 Task: Make in the project AgileBite a sprint 'Security Hardening Sprint'. Create in the project AgileBite a sprint 'Security Hardening Sprint'. Add in the project AgileBite a sprint 'Security Hardening Sprint'
Action: Mouse moved to (1022, 180)
Screenshot: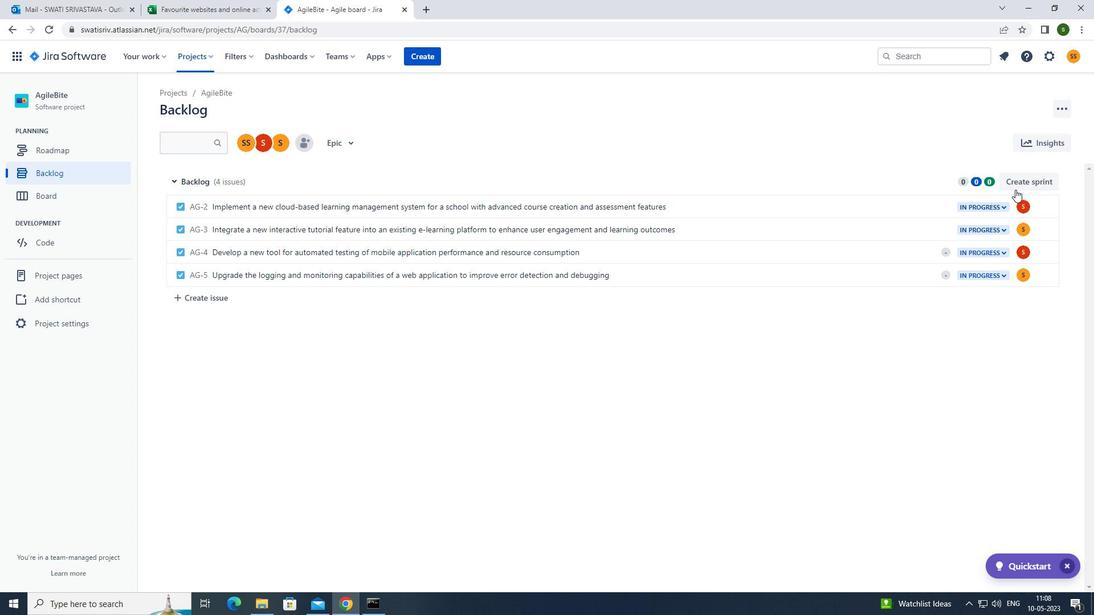 
Action: Mouse pressed left at (1022, 180)
Screenshot: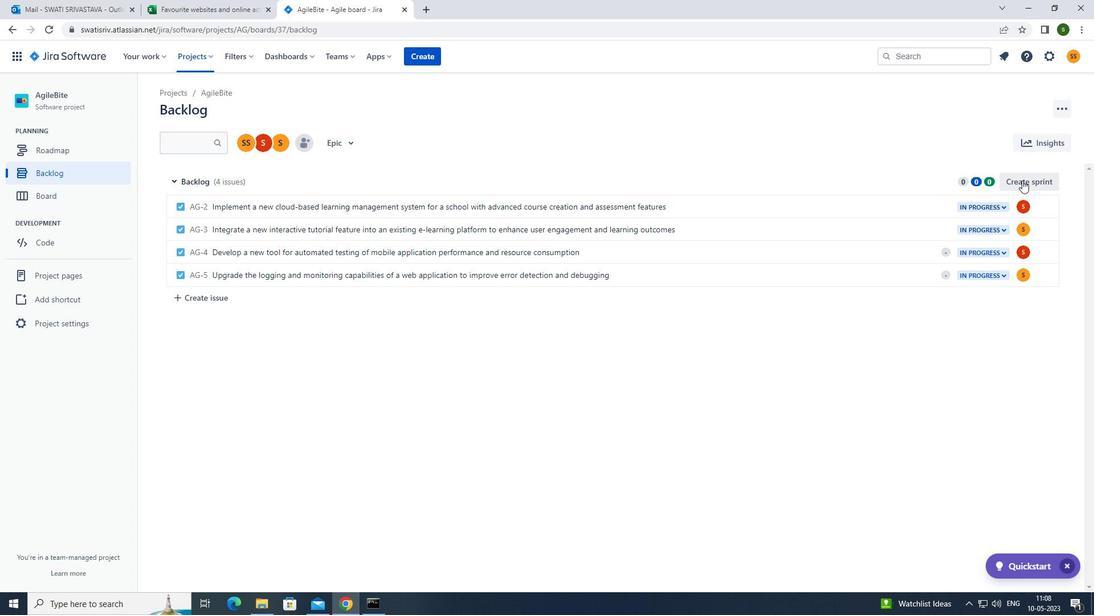 
Action: Mouse moved to (213, 180)
Screenshot: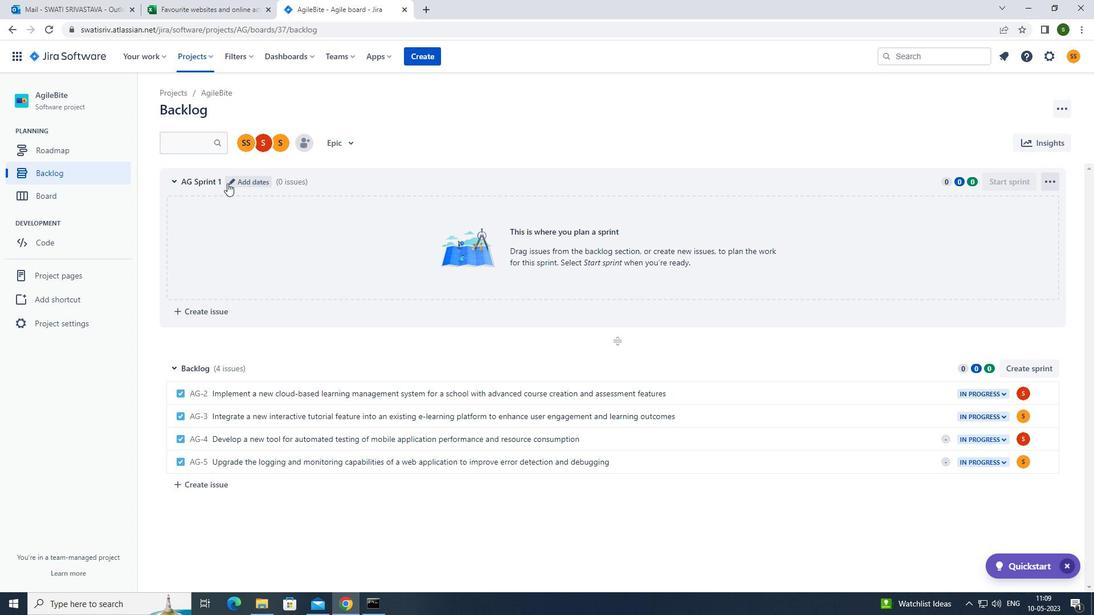 
Action: Mouse pressed left at (213, 180)
Screenshot: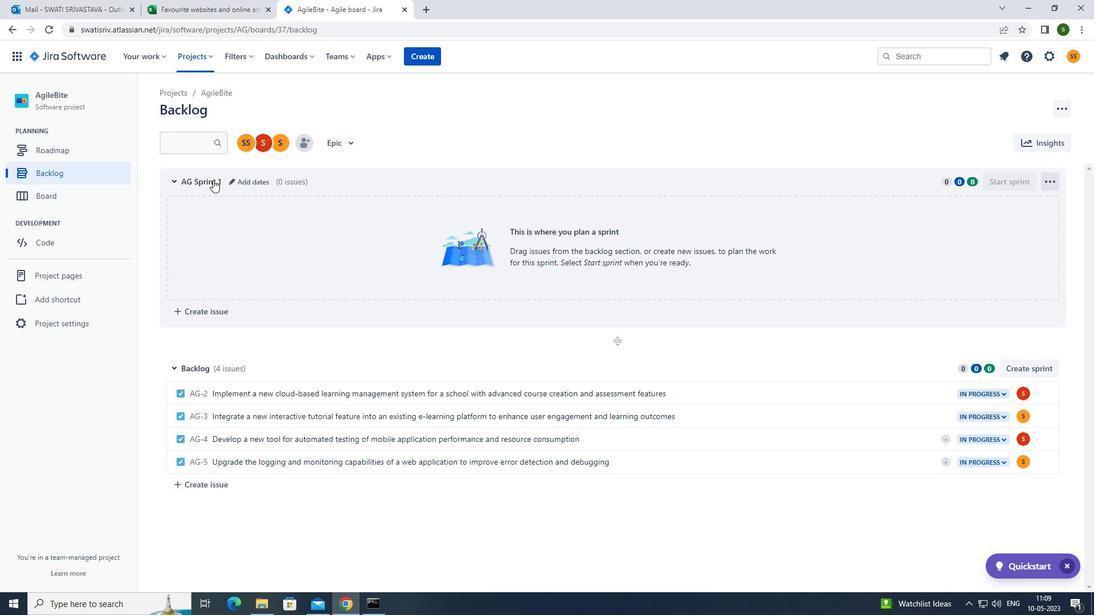 
Action: Mouse pressed left at (213, 180)
Screenshot: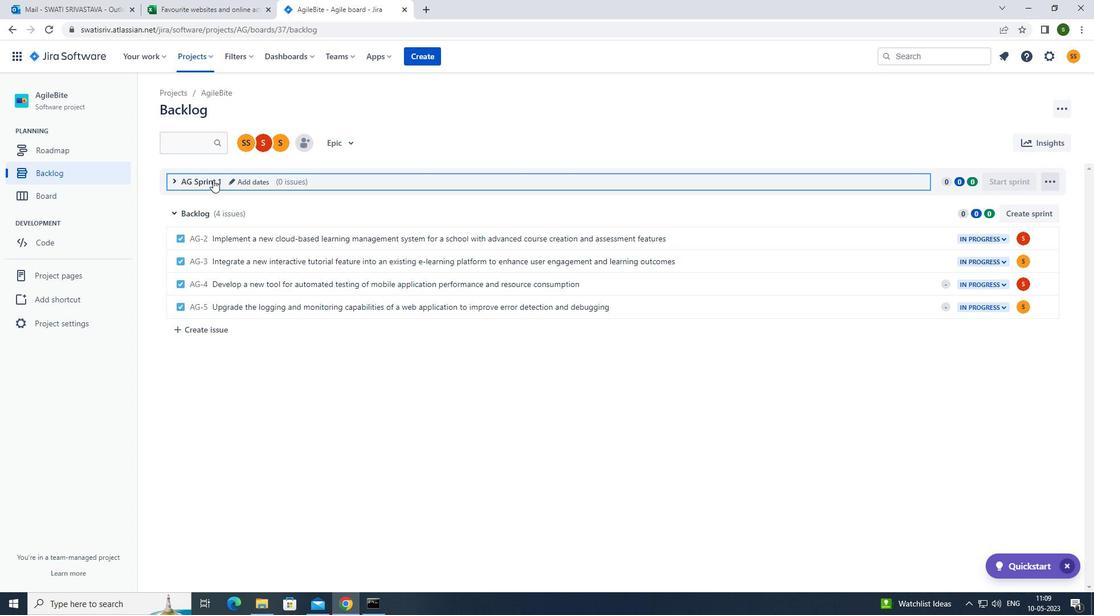 
Action: Mouse moved to (1050, 181)
Screenshot: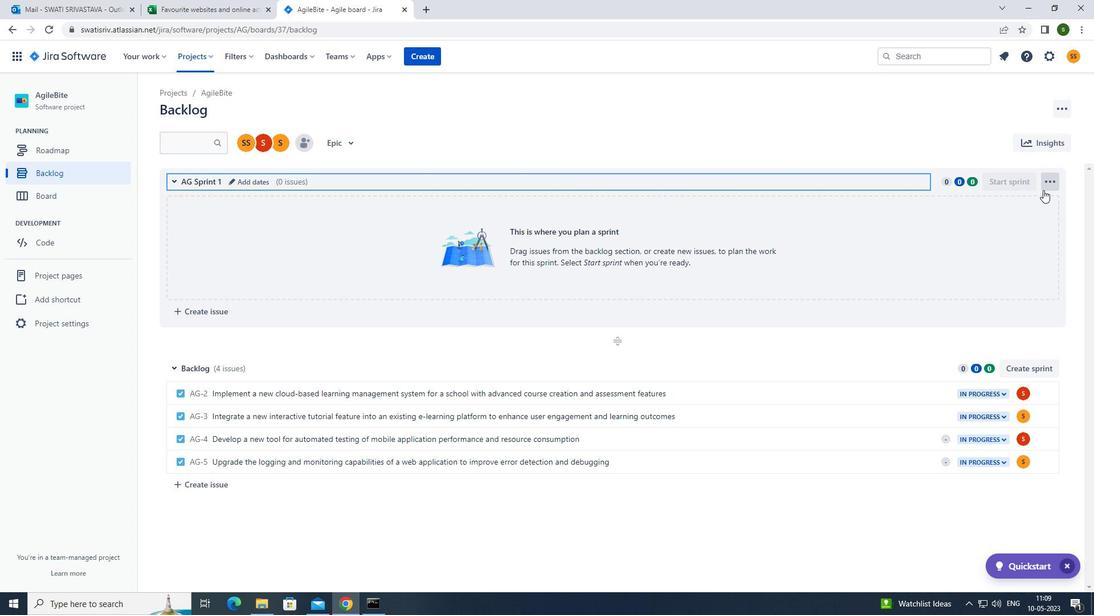 
Action: Mouse pressed left at (1050, 181)
Screenshot: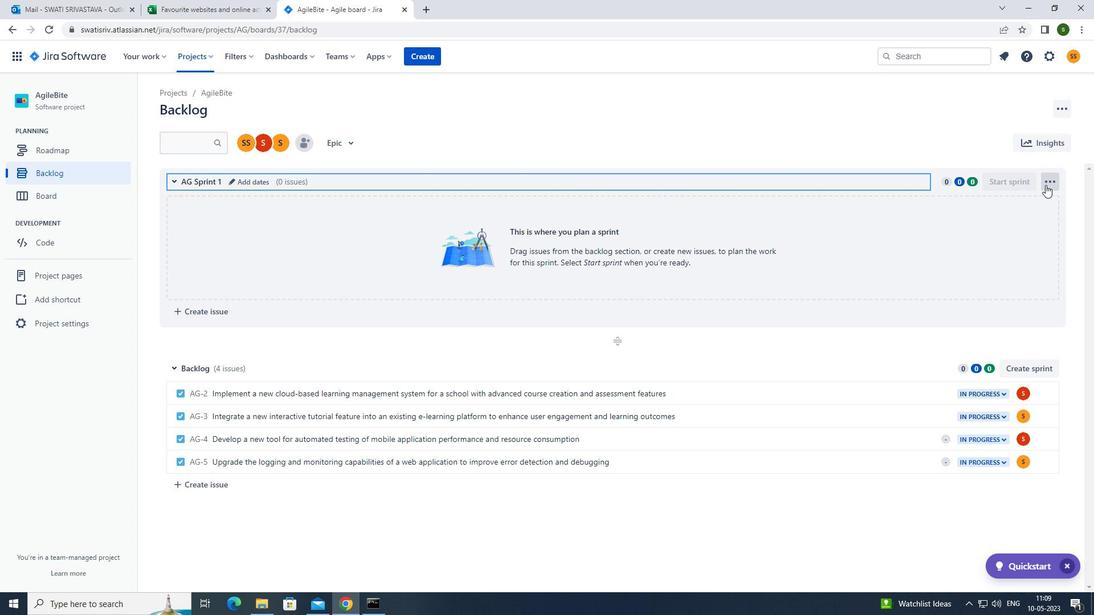 
Action: Mouse moved to (1007, 204)
Screenshot: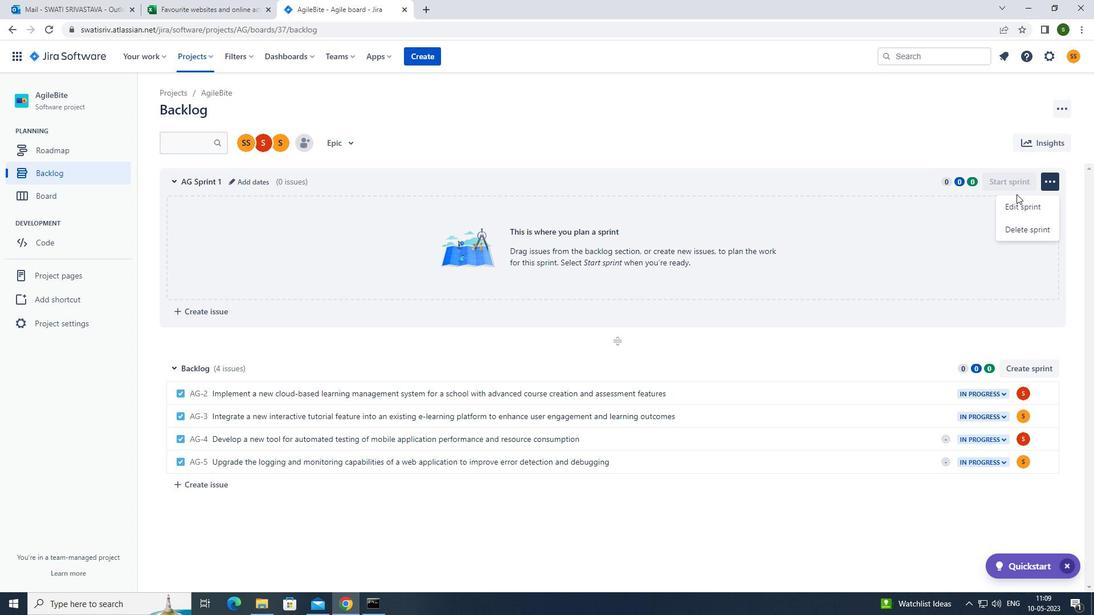 
Action: Mouse pressed left at (1007, 204)
Screenshot: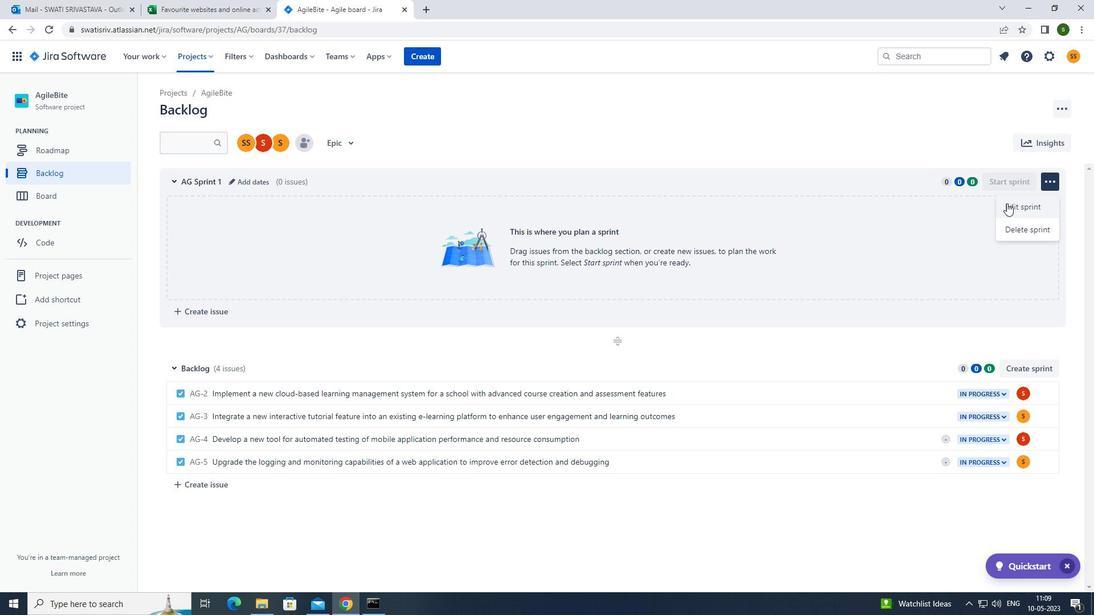 
Action: Mouse moved to (451, 144)
Screenshot: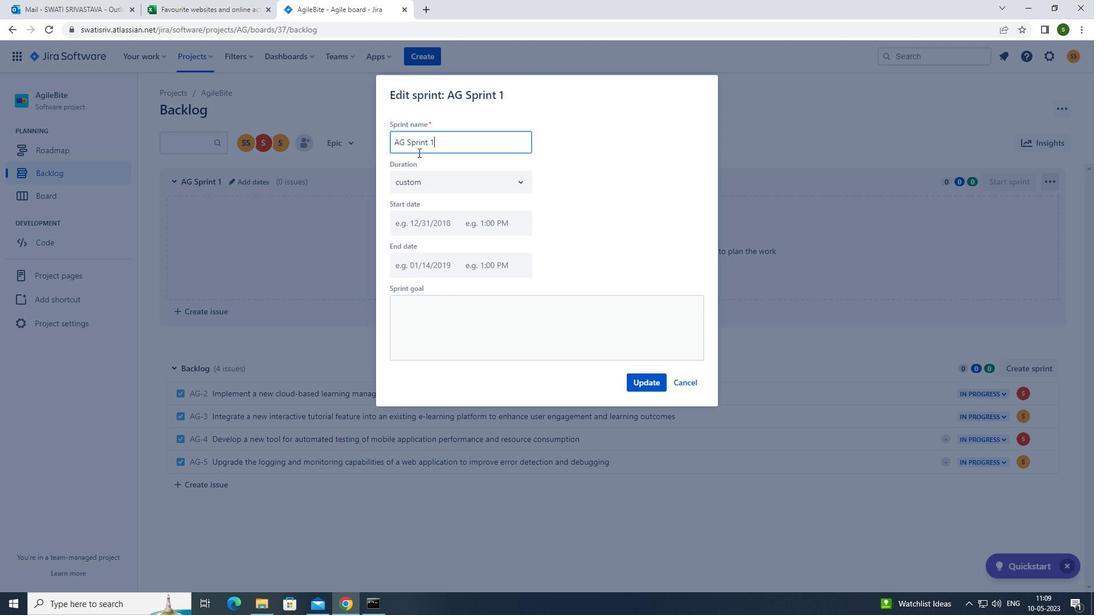 
Action: Key pressed <Key.backspace><Key.backspace><Key.backspace><Key.backspace><Key.backspace><Key.backspace><Key.backspace><Key.backspace><Key.backspace><Key.backspace><Key.backspace><Key.backspace><Key.backspace><Key.backspace><Key.caps_lock>s<Key.caps_lock>ecurity<Key.space><Key.caps_lock>h<Key.caps_lock>ardening<Key.space><Key.caps_lock>s<Key.caps_lock>print
Screenshot: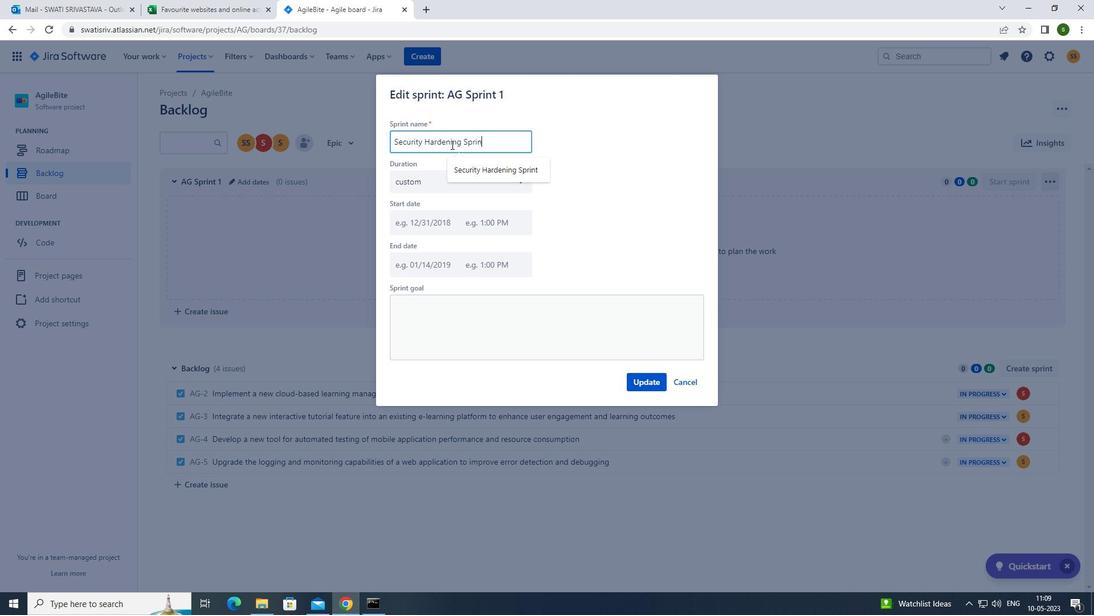 
Action: Mouse moved to (657, 383)
Screenshot: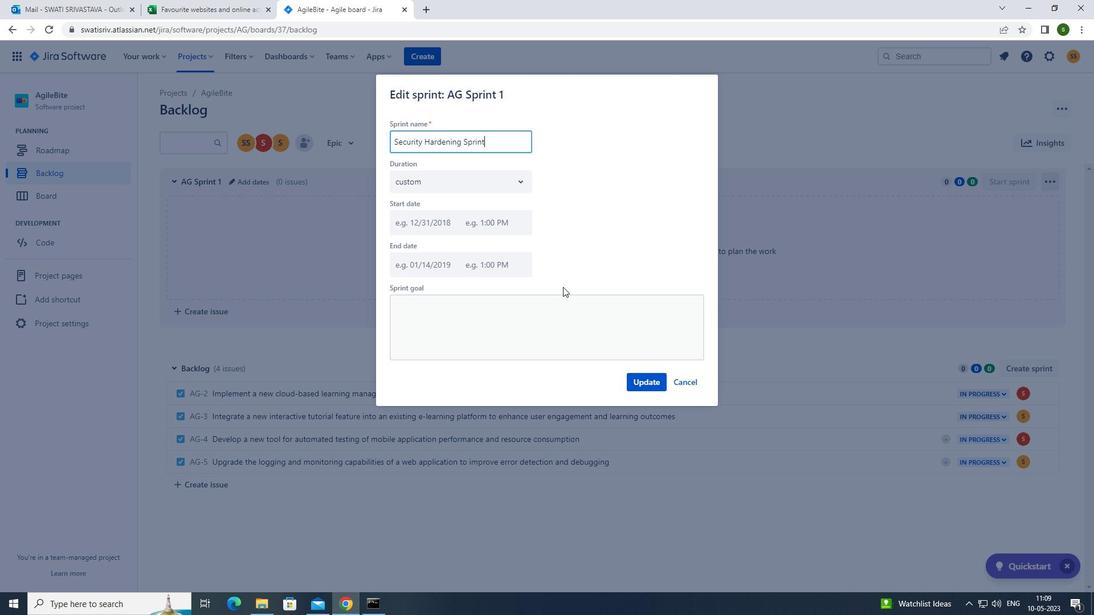
Action: Mouse pressed left at (657, 383)
Screenshot: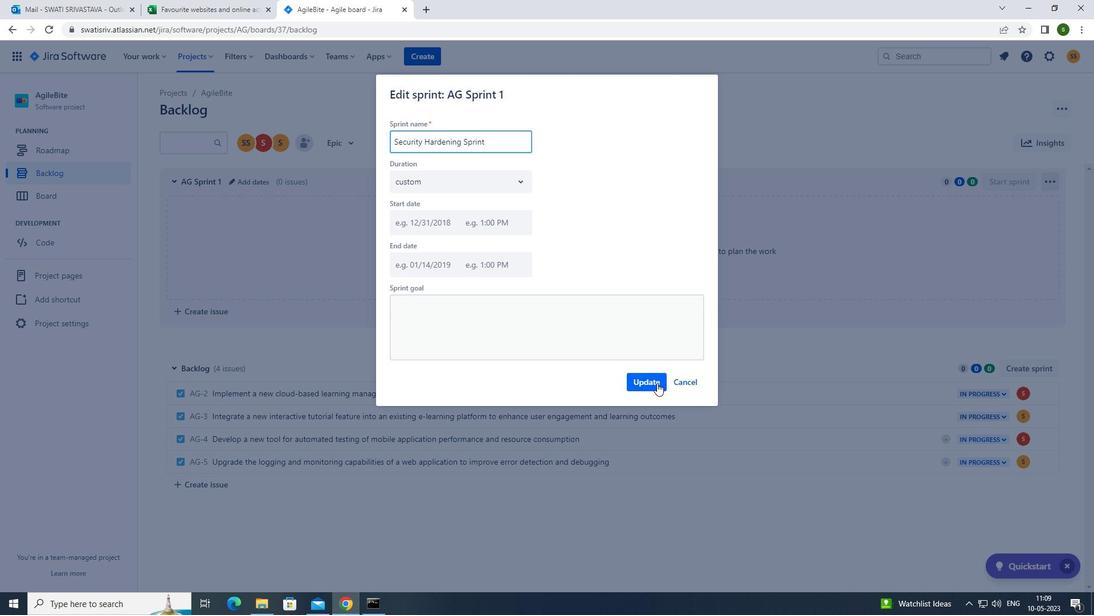 
Action: Mouse moved to (1040, 370)
Screenshot: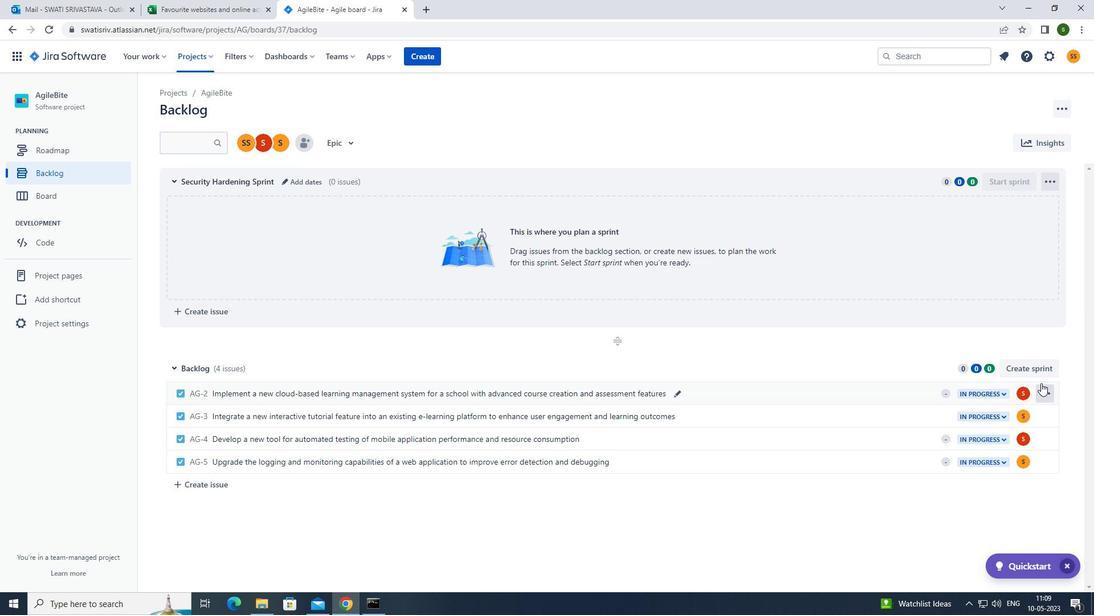 
Action: Mouse pressed left at (1040, 370)
Screenshot: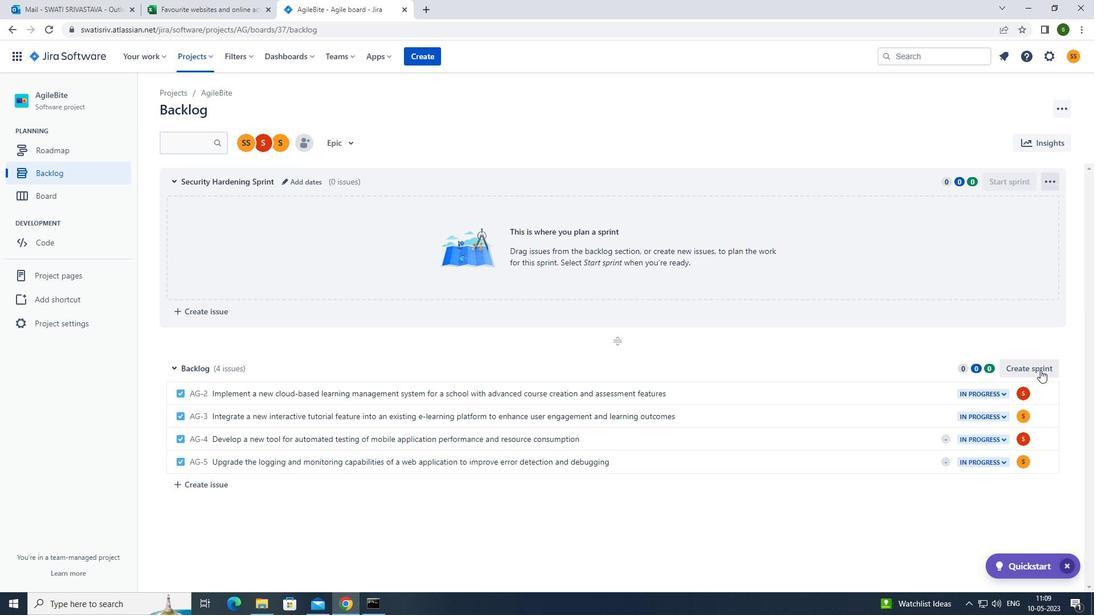 
Action: Mouse moved to (1052, 364)
Screenshot: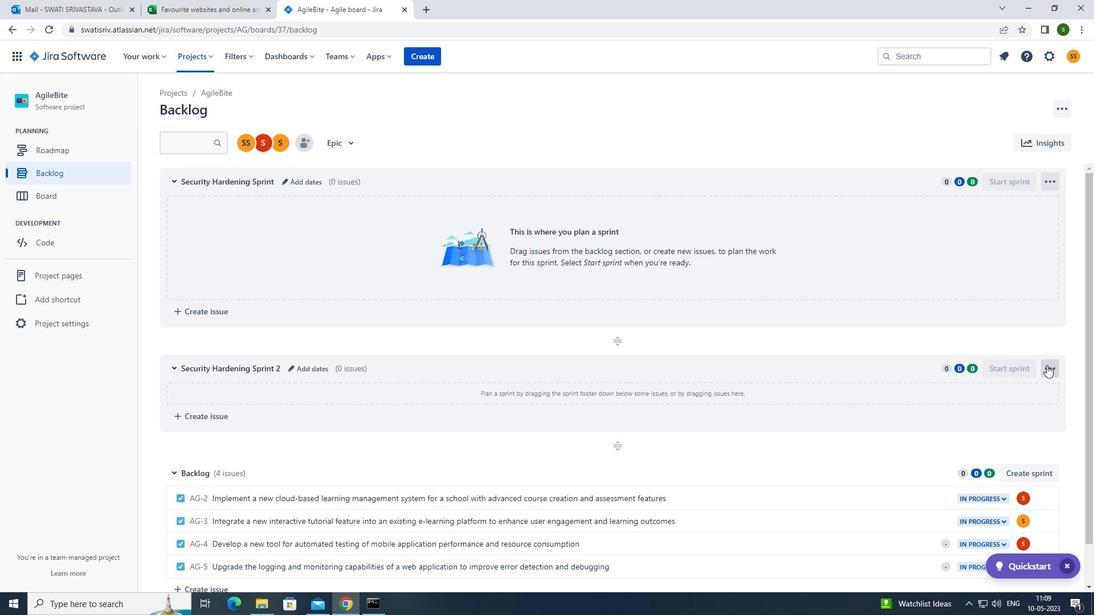 
Action: Mouse pressed left at (1052, 364)
Screenshot: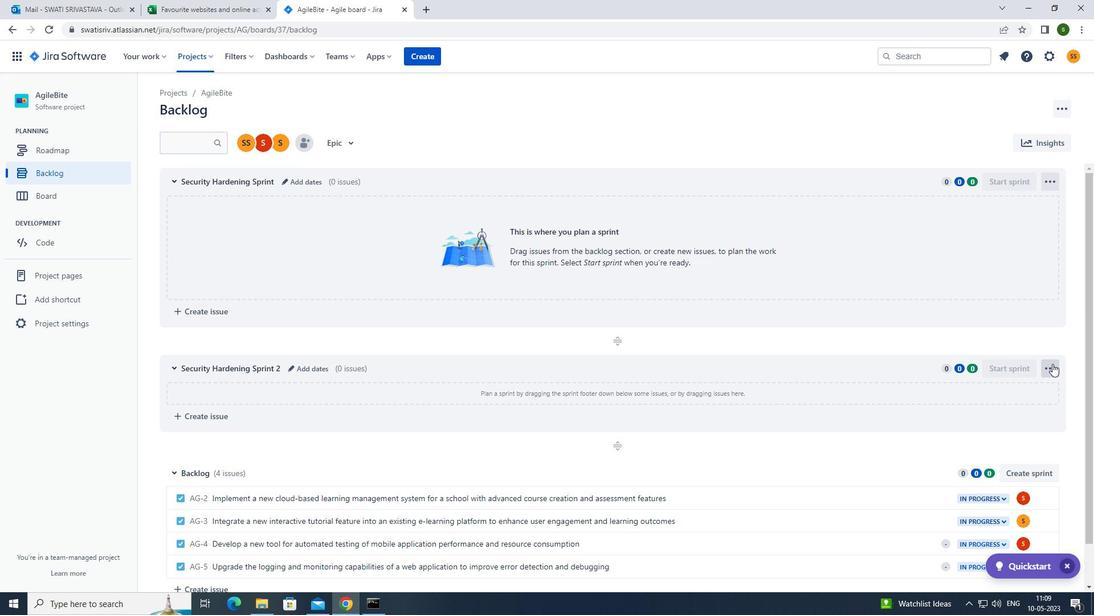 
Action: Mouse moved to (1020, 416)
Screenshot: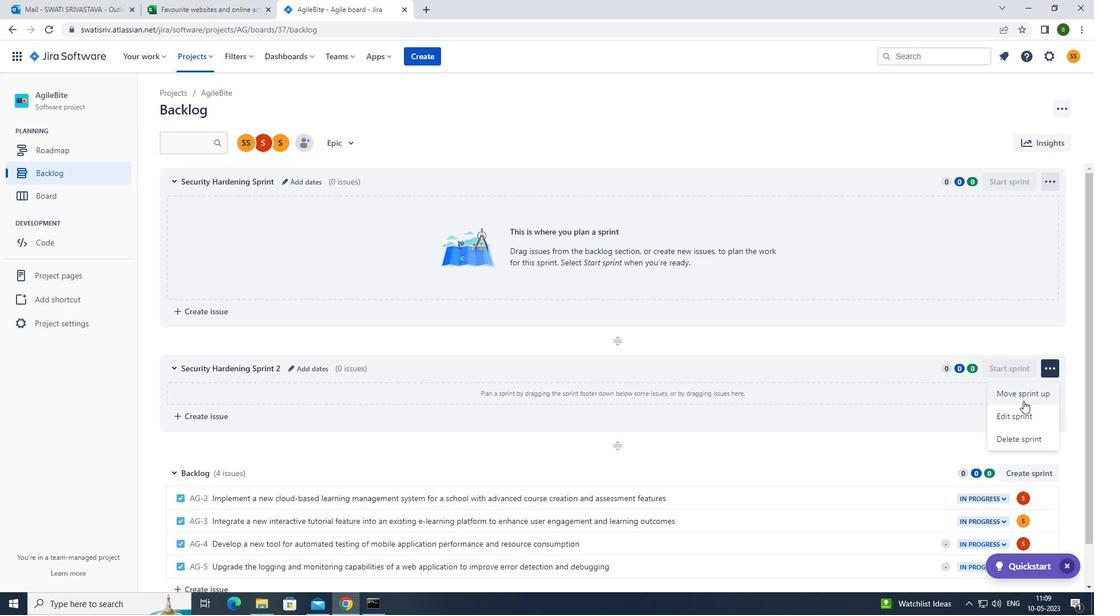 
Action: Mouse pressed left at (1020, 416)
Screenshot: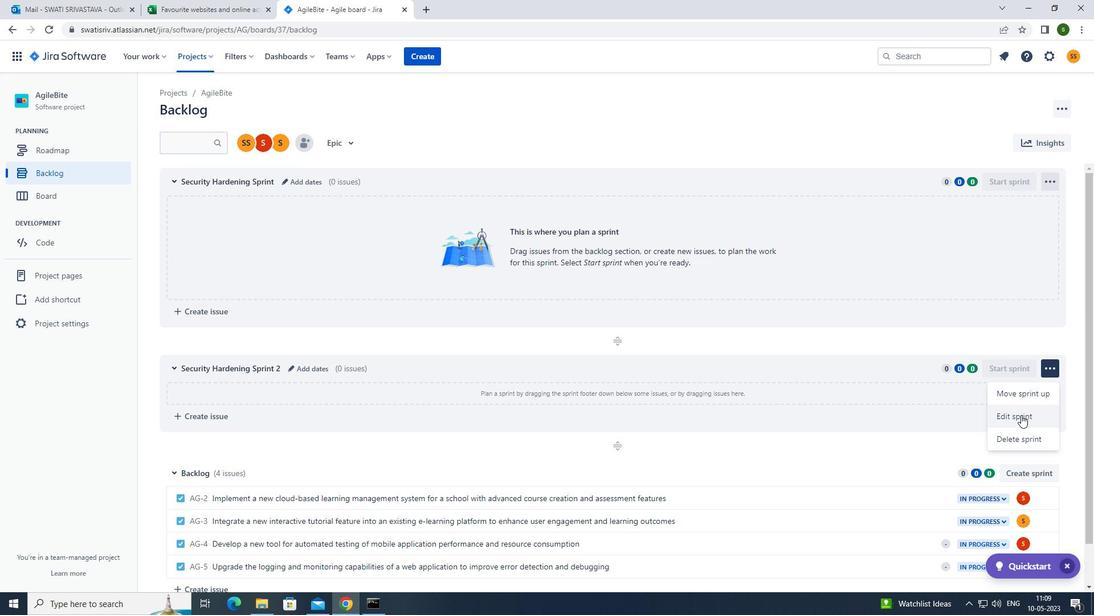 
Action: Mouse moved to (505, 140)
Screenshot: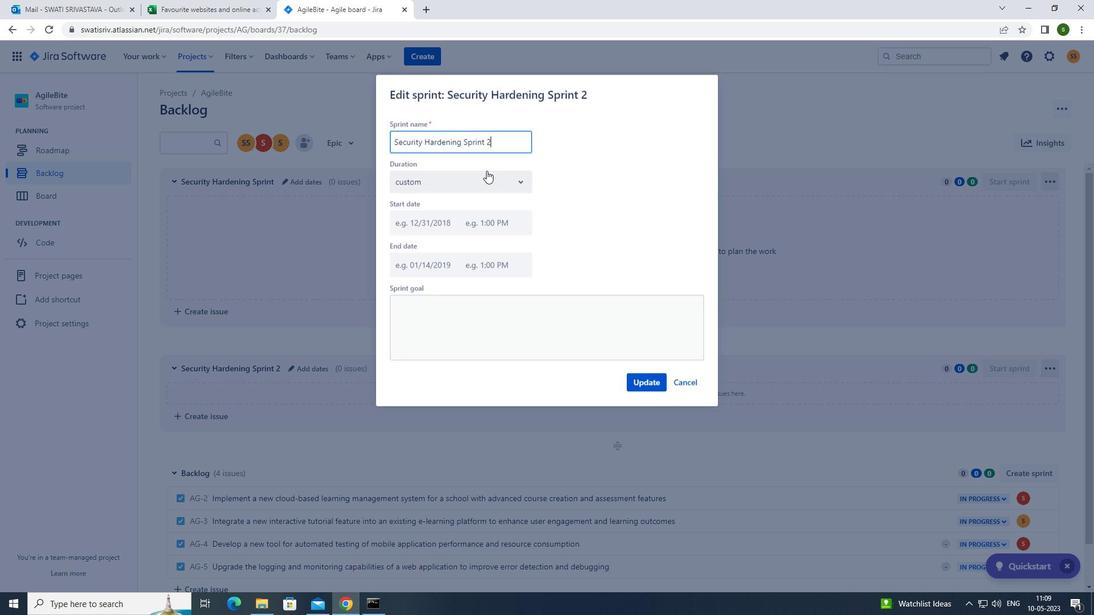 
Action: Key pressed <Key.backspace><Key.backspace><Key.backspace><Key.backspace><Key.backspace><Key.backspace><Key.backspace><Key.backspace><Key.backspace><Key.backspace><Key.backspace><Key.backspace><Key.backspace><Key.backspace><Key.backspace><Key.backspace><Key.backspace><Key.backspace><Key.backspace><Key.backspace><Key.backspace><Key.backspace><Key.backspace><Key.backspace><Key.backspace><Key.backspace><Key.backspace><Key.backspace><Key.backspace><Key.caps_lock>s<Key.caps_lock>ecurity<Key.space><Key.caps_lock>h<Key.caps_lock>ardening<Key.space><Key.caps_lock>s<Key.caps_lock>print
Screenshot: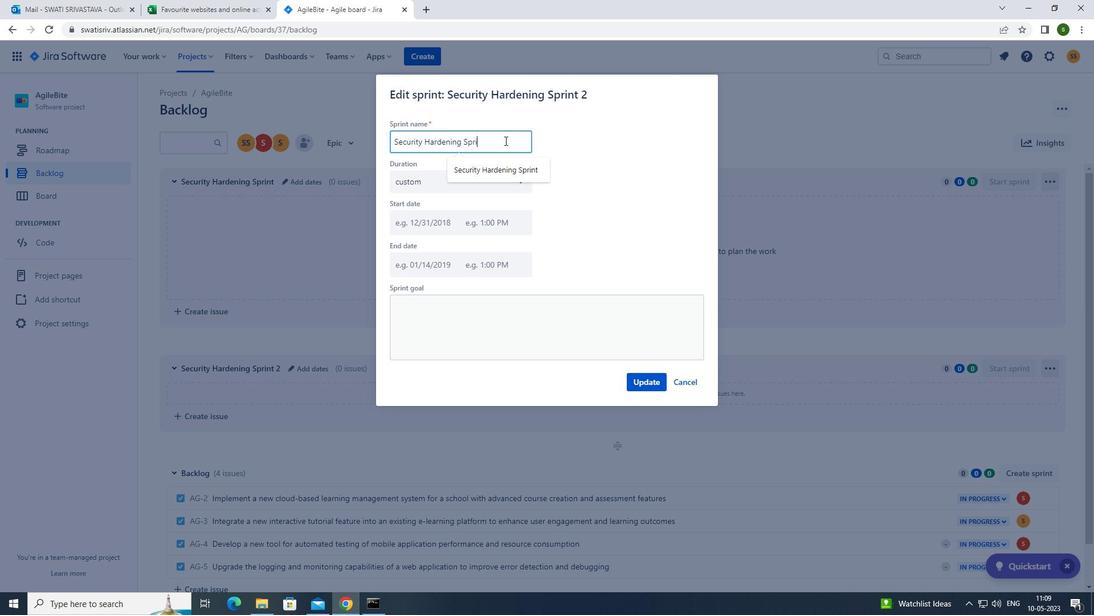
Action: Mouse moved to (656, 385)
Screenshot: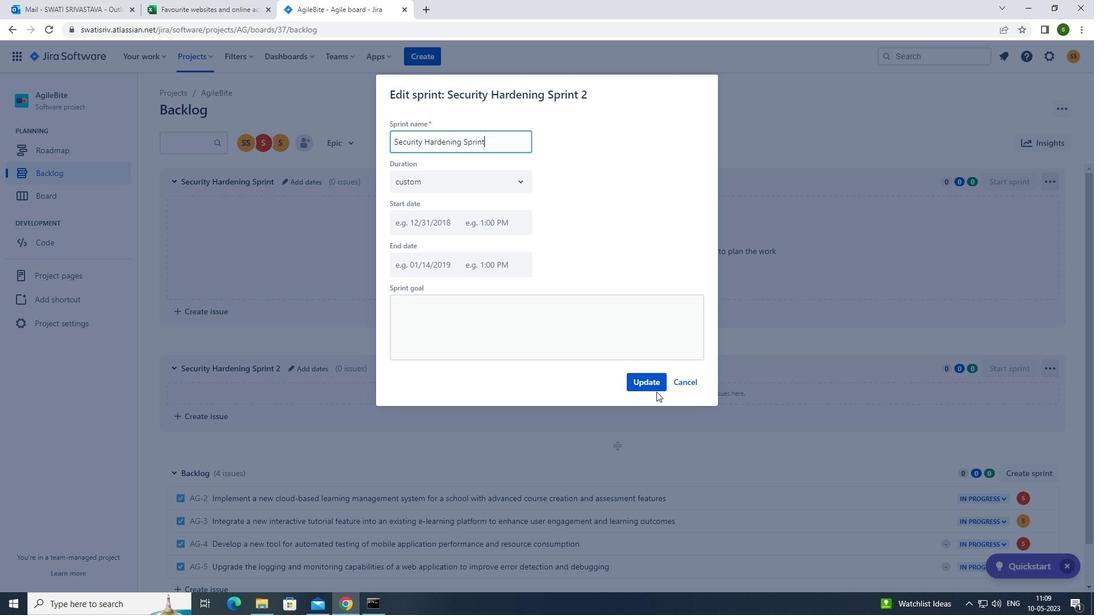 
Action: Mouse pressed left at (656, 385)
Screenshot: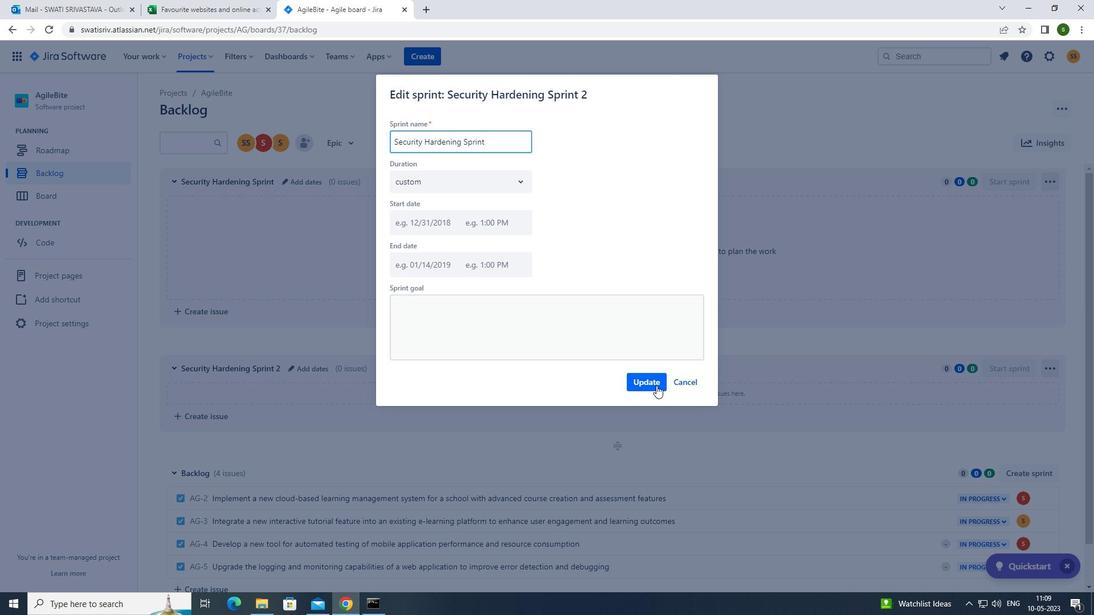 
Action: Mouse moved to (1037, 473)
Screenshot: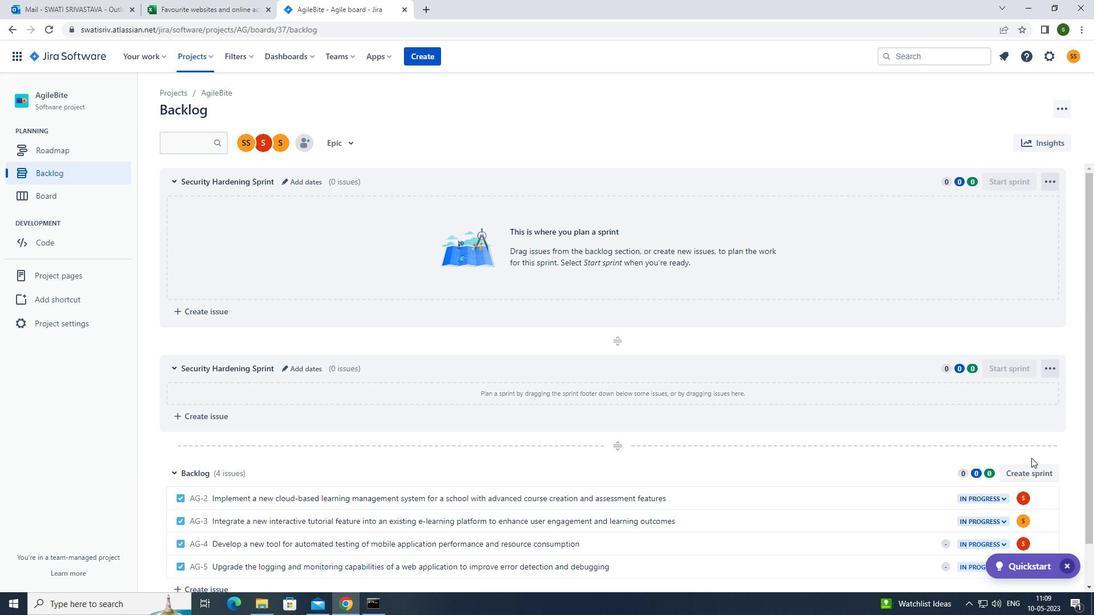 
Action: Mouse pressed left at (1037, 473)
Screenshot: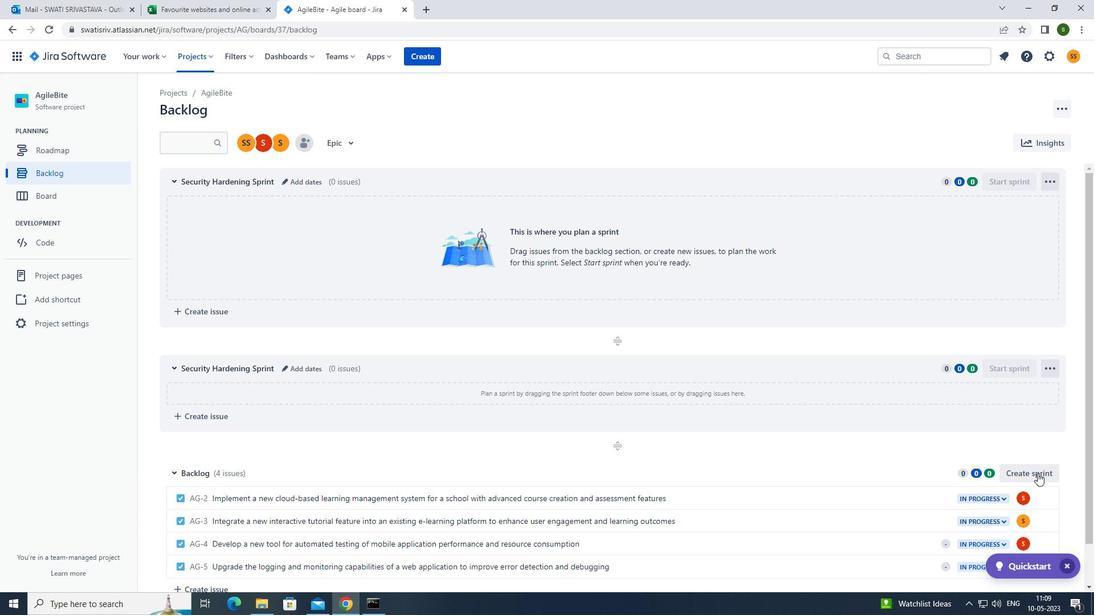 
Action: Mouse moved to (1049, 469)
Screenshot: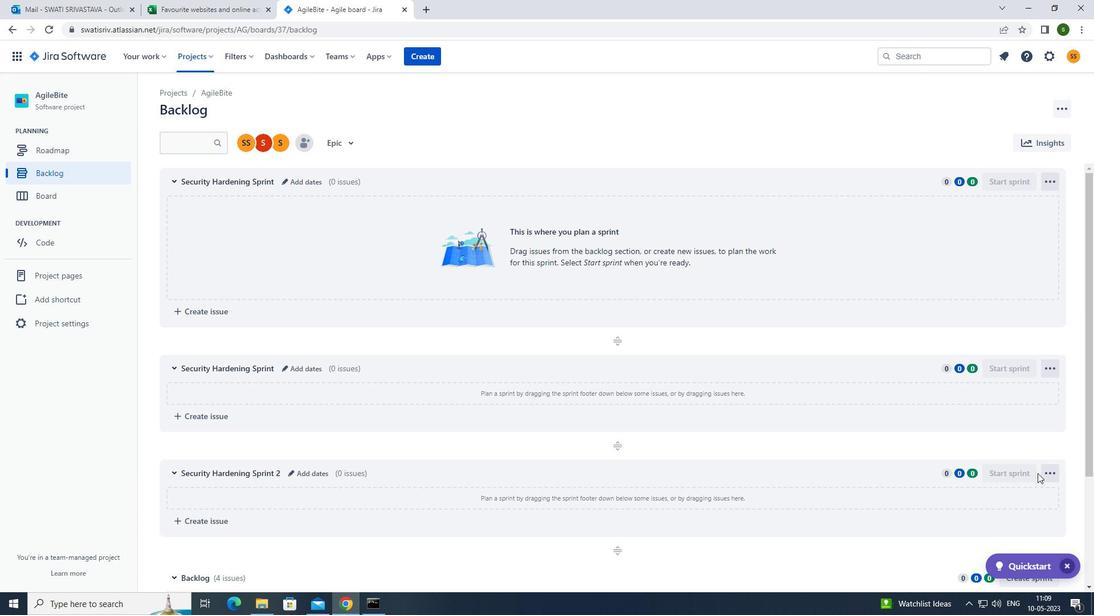 
Action: Mouse pressed left at (1049, 469)
Screenshot: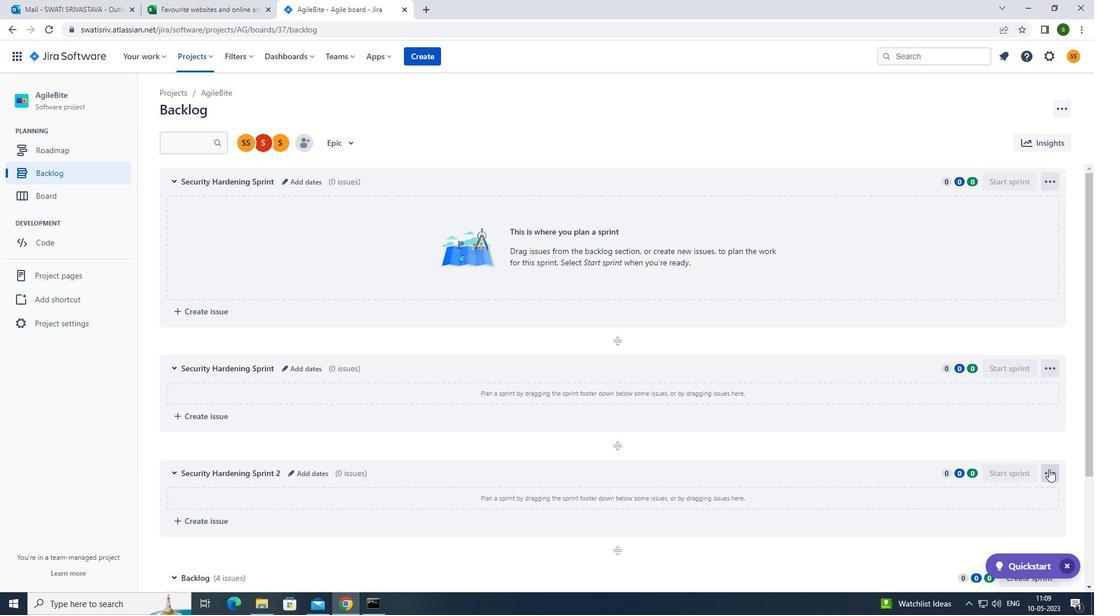 
Action: Mouse moved to (1031, 519)
Screenshot: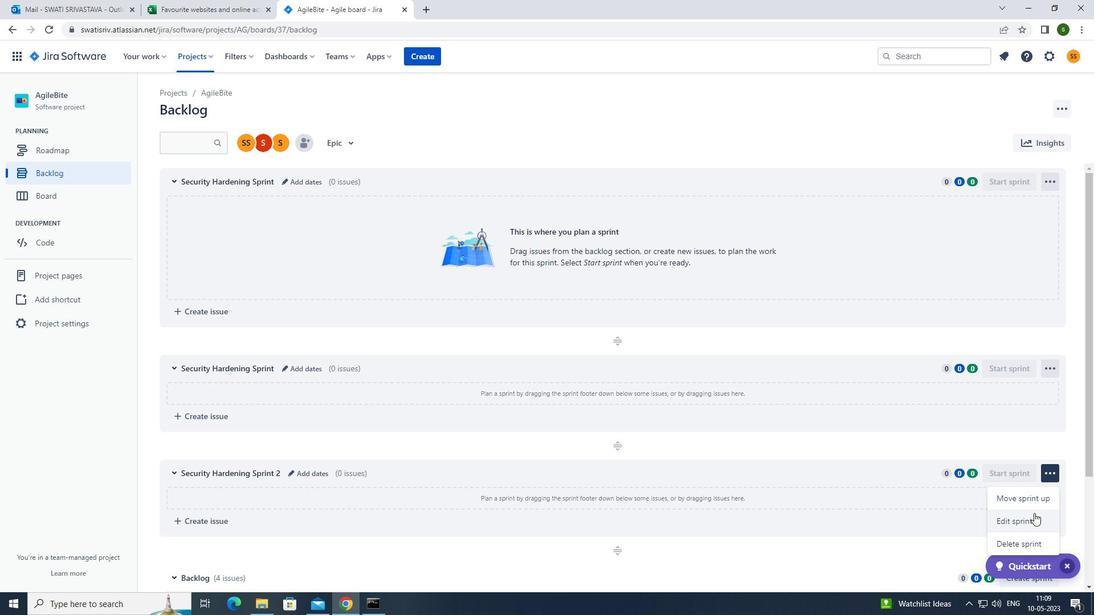 
Action: Mouse pressed left at (1031, 519)
Screenshot: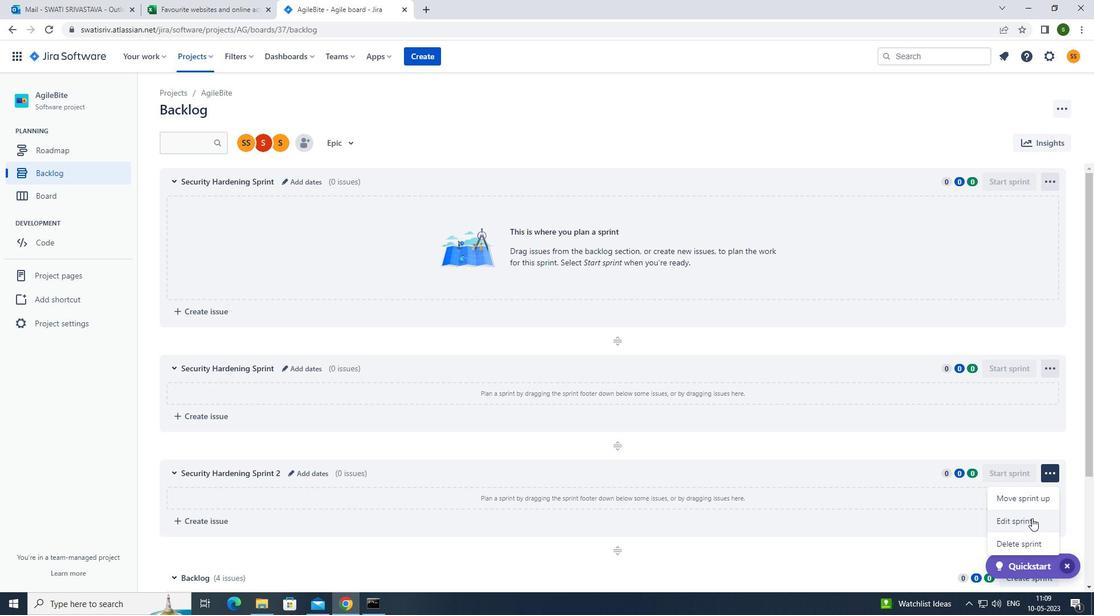 
Action: Mouse moved to (495, 138)
Screenshot: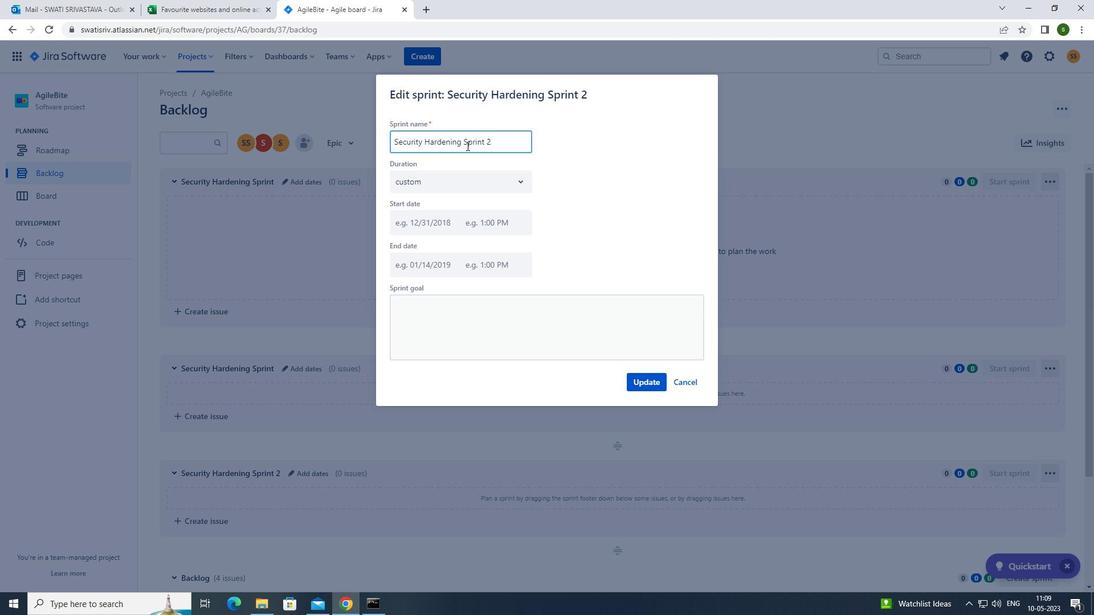 
Action: Key pressed <Key.backspace><Key.backspace><Key.backspace><Key.backspace><Key.backspace><Key.backspace><Key.backspace><Key.backspace><Key.backspace><Key.backspace><Key.backspace><Key.backspace><Key.backspace><Key.backspace><Key.backspace><Key.backspace><Key.backspace><Key.backspace><Key.backspace><Key.backspace><Key.backspace><Key.backspace><Key.backspace><Key.backspace><Key.backspace><Key.backspace><Key.backspace><Key.backspace><Key.backspace><Key.backspace><Key.backspace><Key.backspace><Key.caps_lock>s<Key.caps_lock>ecurity<Key.space><Key.caps_lock>h<Key.caps_lock>ardening<Key.space><Key.caps_lock>s<Key.caps_lock>print
Screenshot: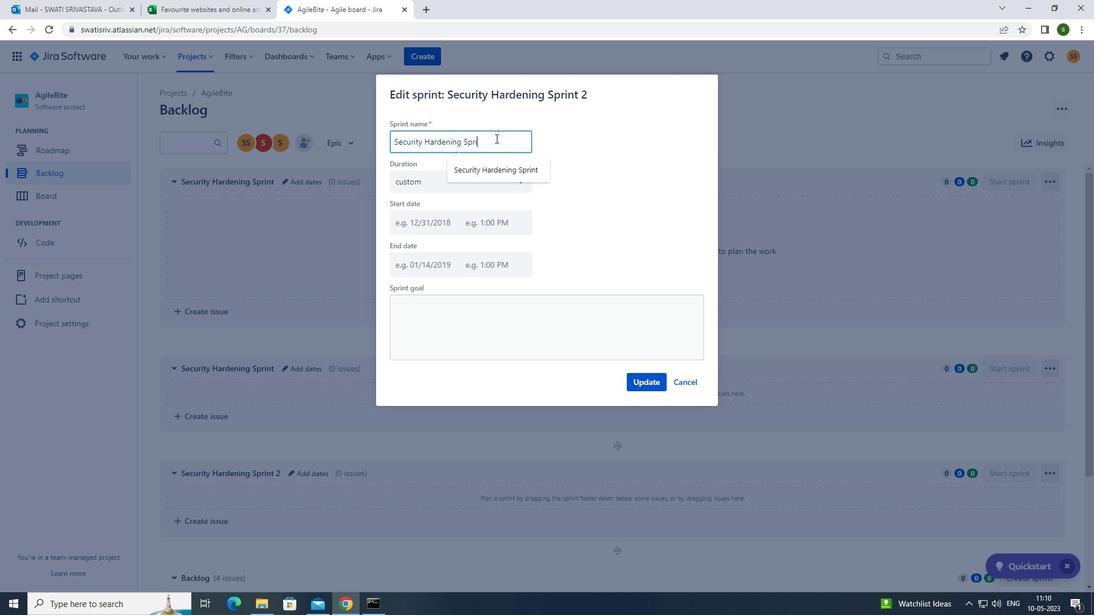 
Action: Mouse moved to (637, 384)
Screenshot: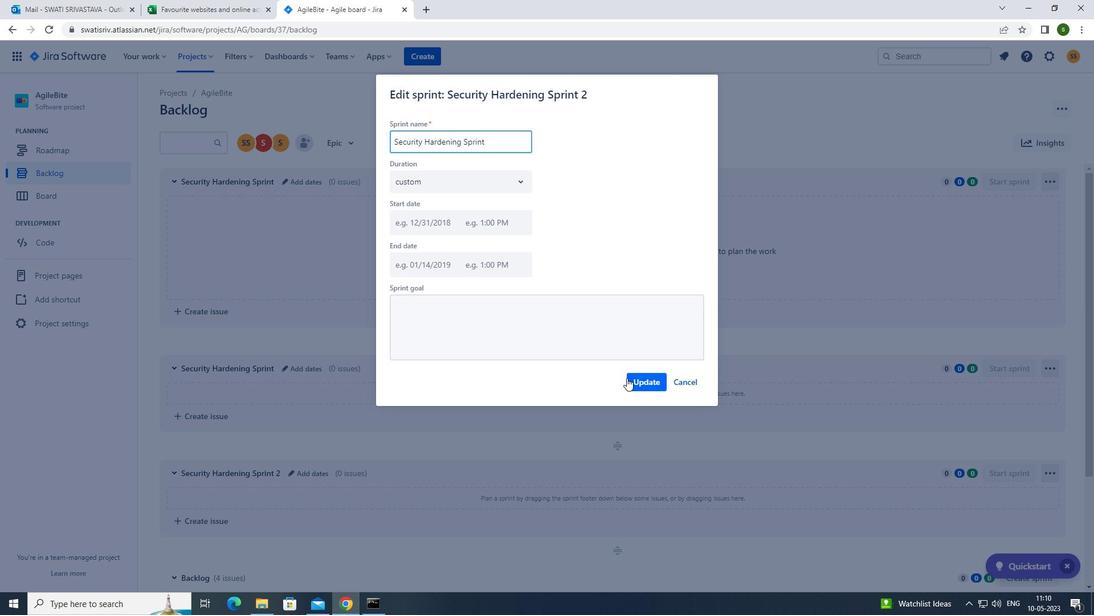 
Action: Mouse pressed left at (637, 384)
Screenshot: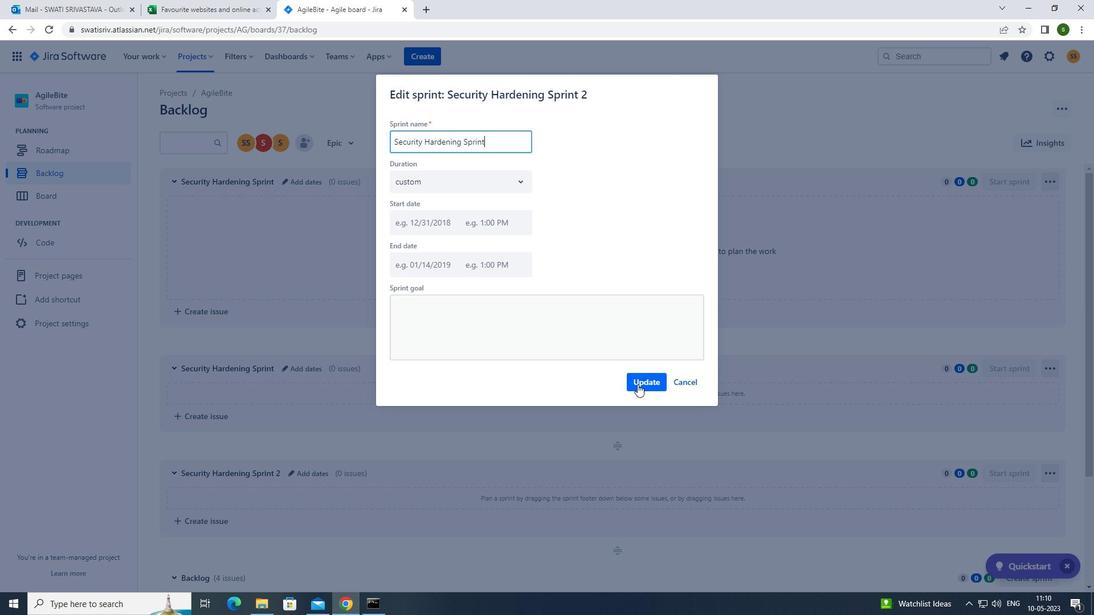 
Action: Mouse moved to (575, 331)
Screenshot: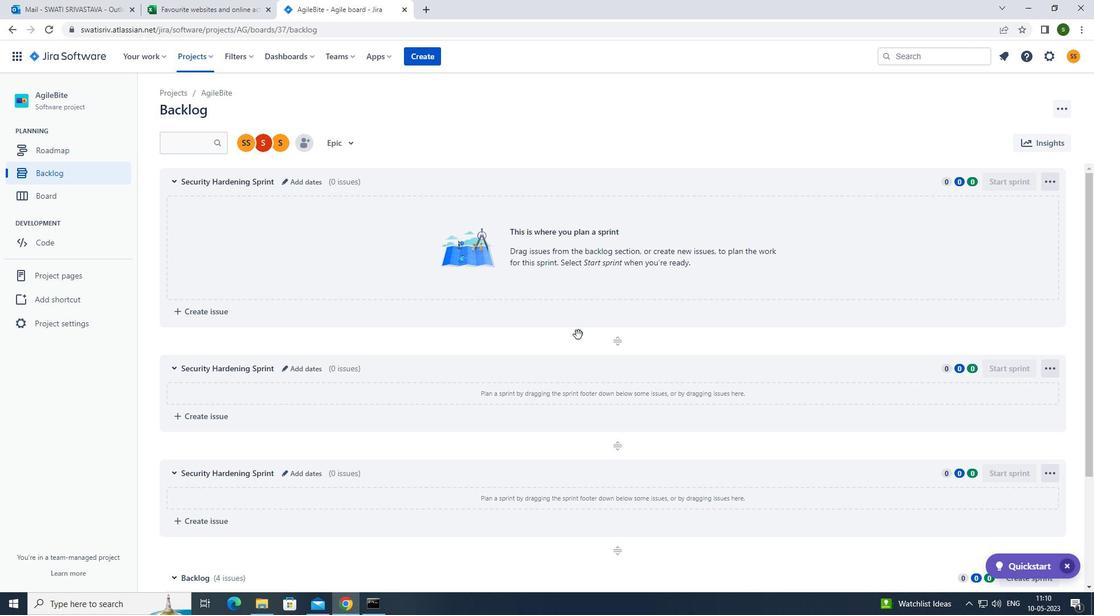 
